 Task: Schedule a meeting for the eco-friendly lifestyle panel.
Action: Mouse moved to (82, 90)
Screenshot: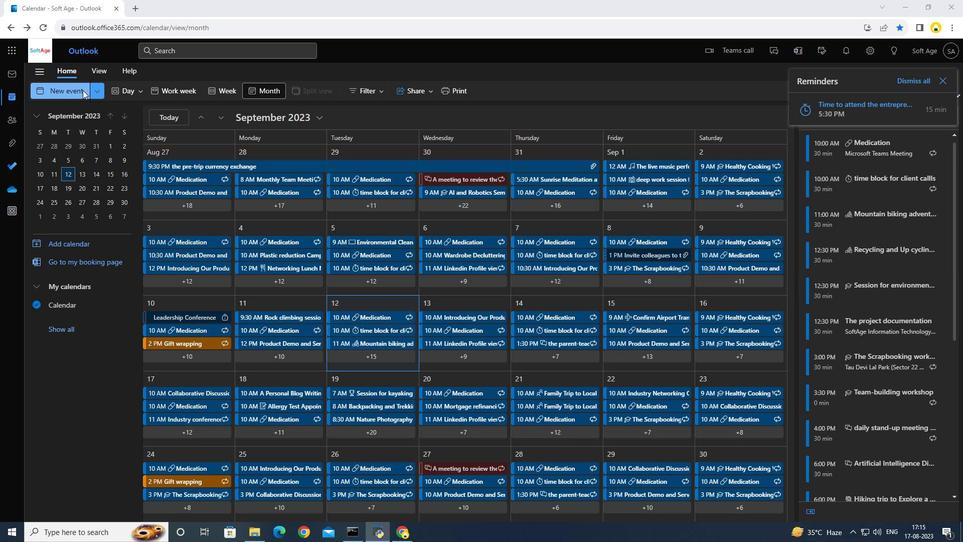 
Action: Mouse pressed left at (82, 90)
Screenshot: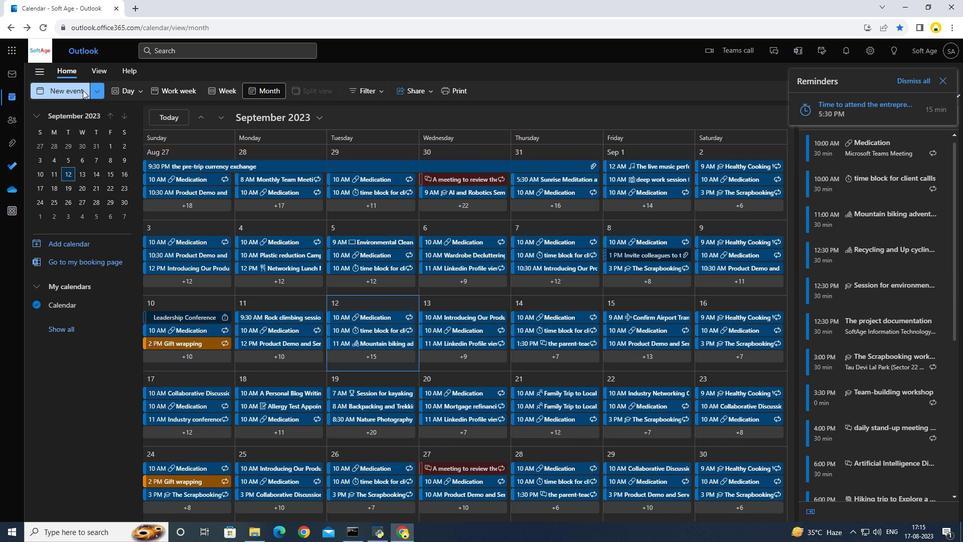 
Action: Mouse moved to (250, 151)
Screenshot: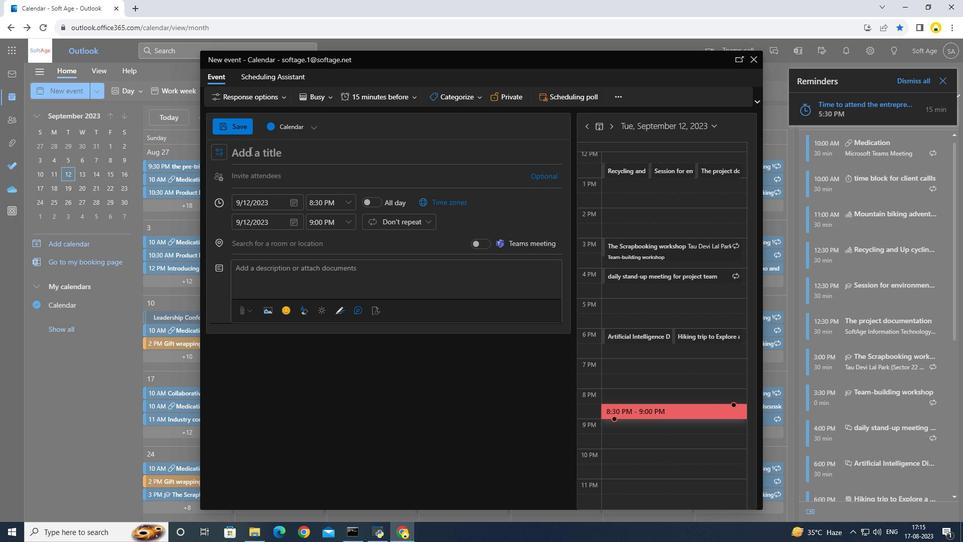 
Action: Mouse pressed left at (250, 151)
Screenshot: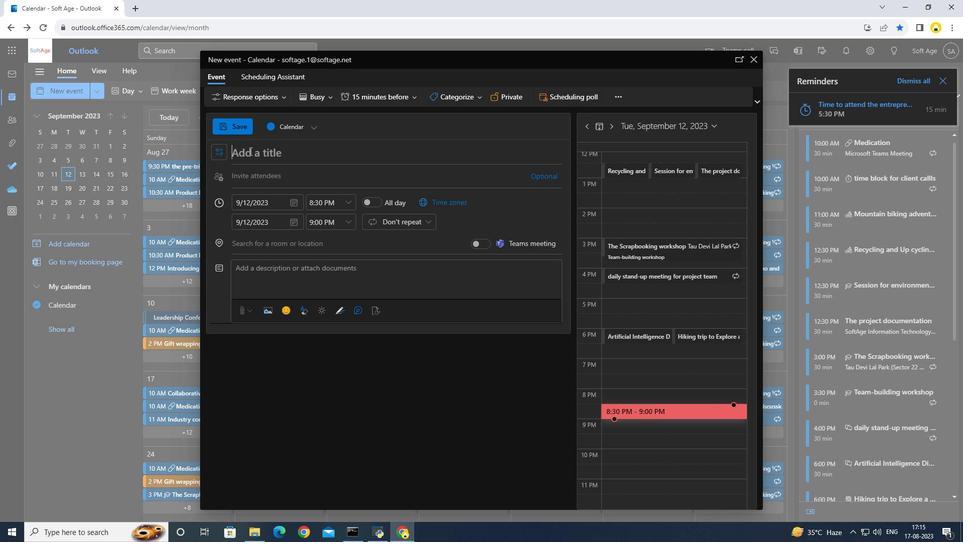 
Action: Mouse moved to (250, 168)
Screenshot: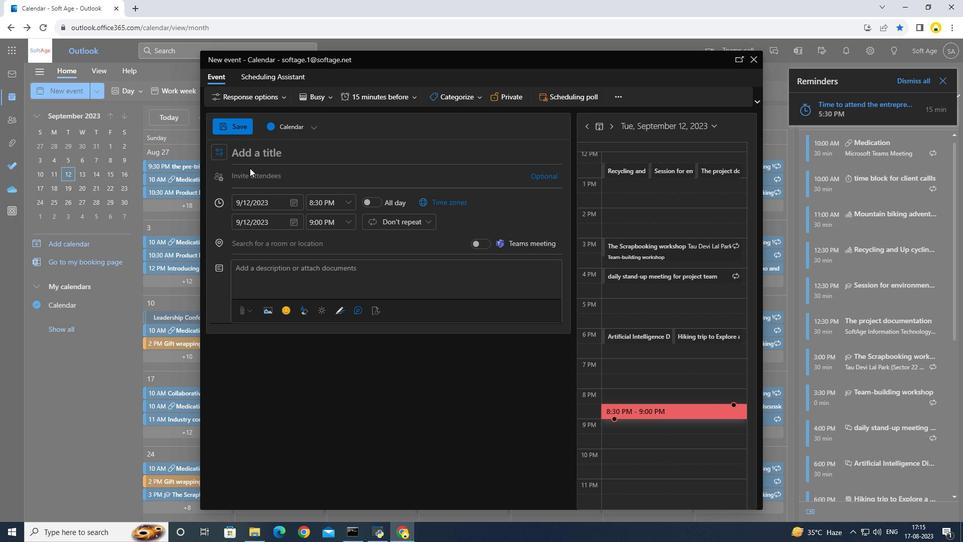 
Action: Key pressed <Key.caps_lock>E<Key.caps_lock>c
Screenshot: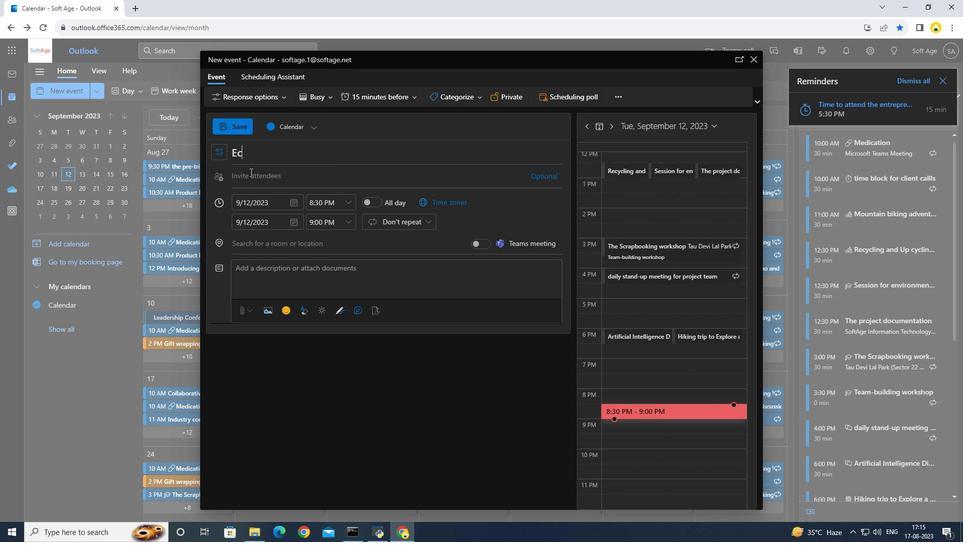 
Action: Mouse moved to (250, 172)
Screenshot: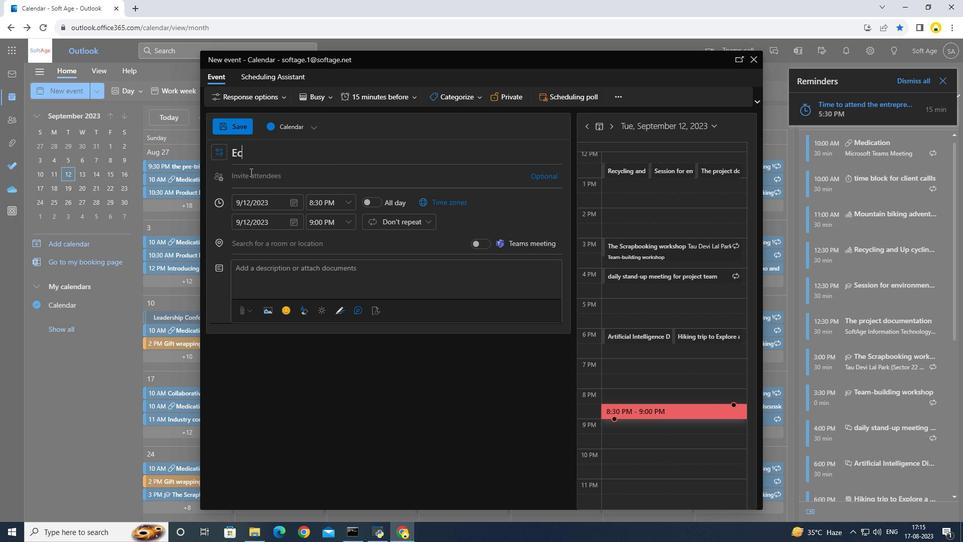 
Action: Key pressed o<Key.space>friendly<Key.space><Key.caps_lock>L<Key.caps_lock>ifestyle<Key.space>panel
Screenshot: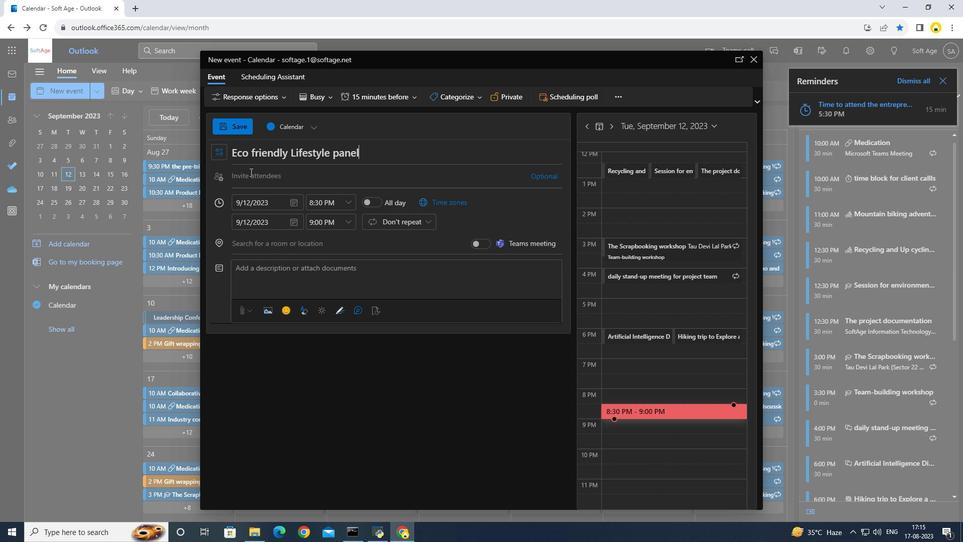 
Action: Mouse moved to (227, 145)
Screenshot: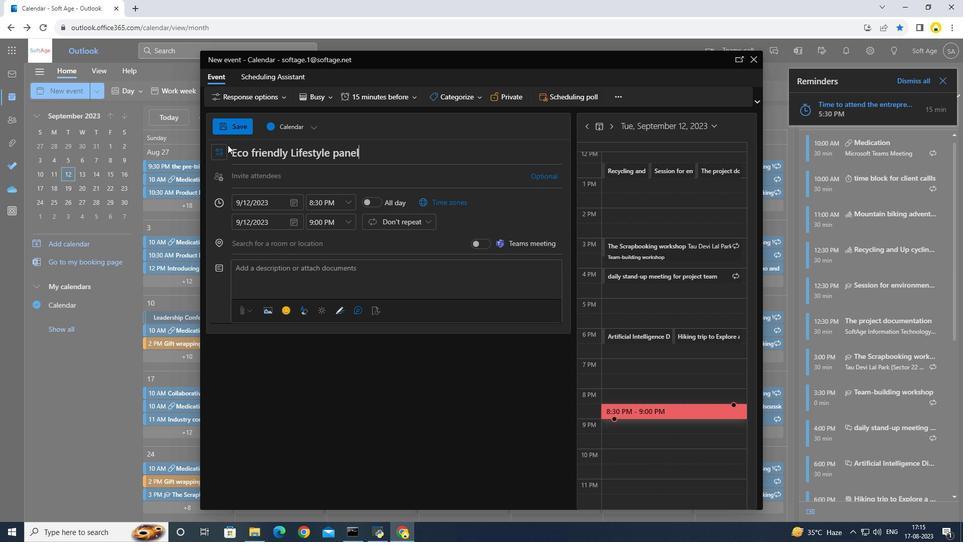 
Action: Mouse pressed left at (227, 145)
Screenshot: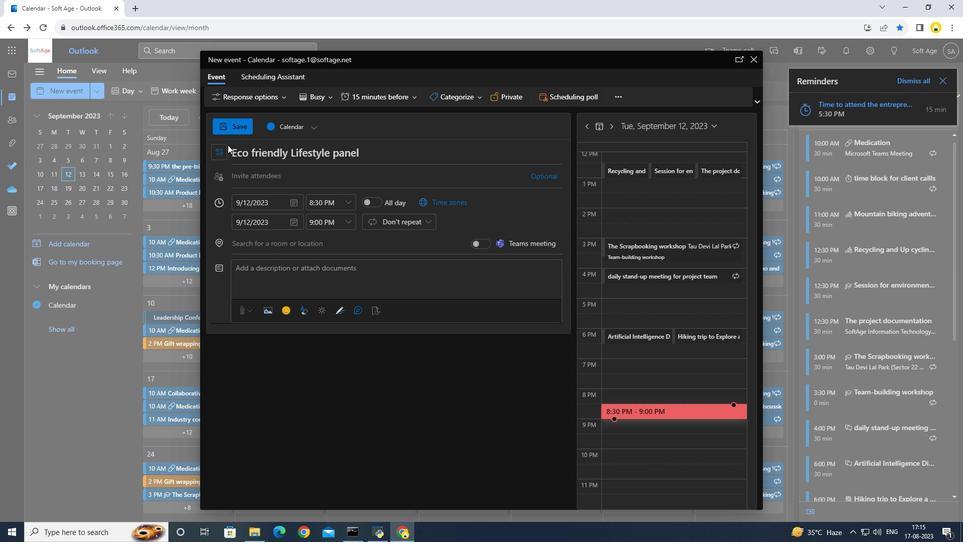 
Action: Mouse moved to (230, 149)
Screenshot: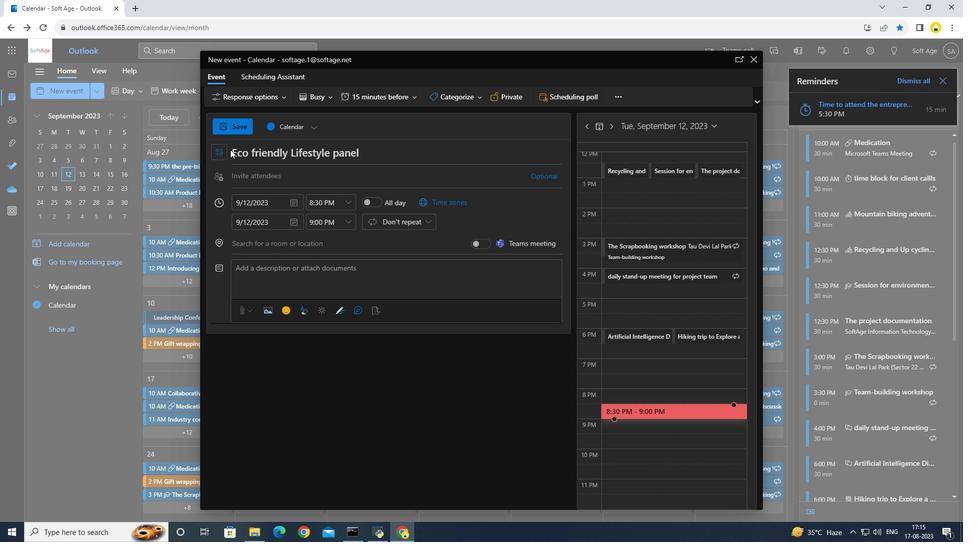 
Action: Mouse pressed left at (230, 149)
Screenshot: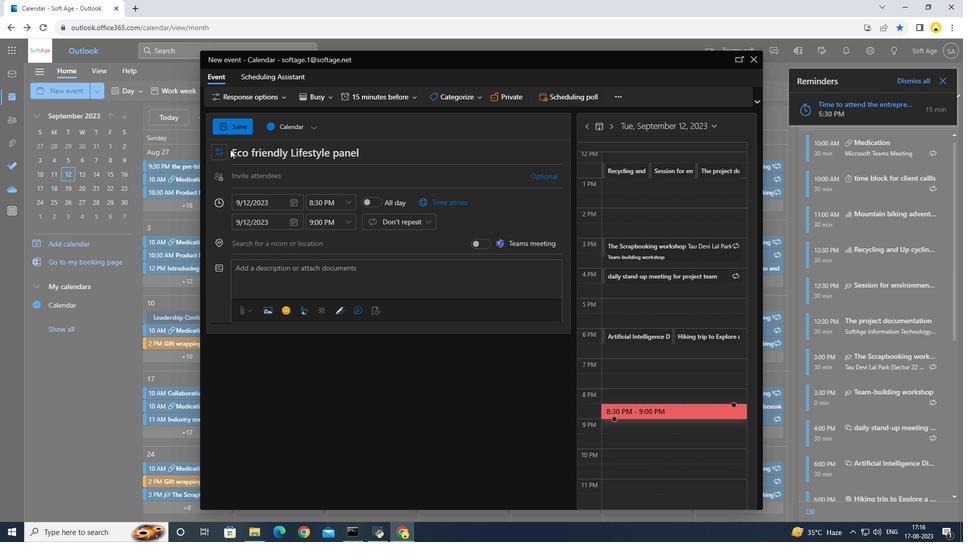 
Action: Mouse moved to (233, 150)
Screenshot: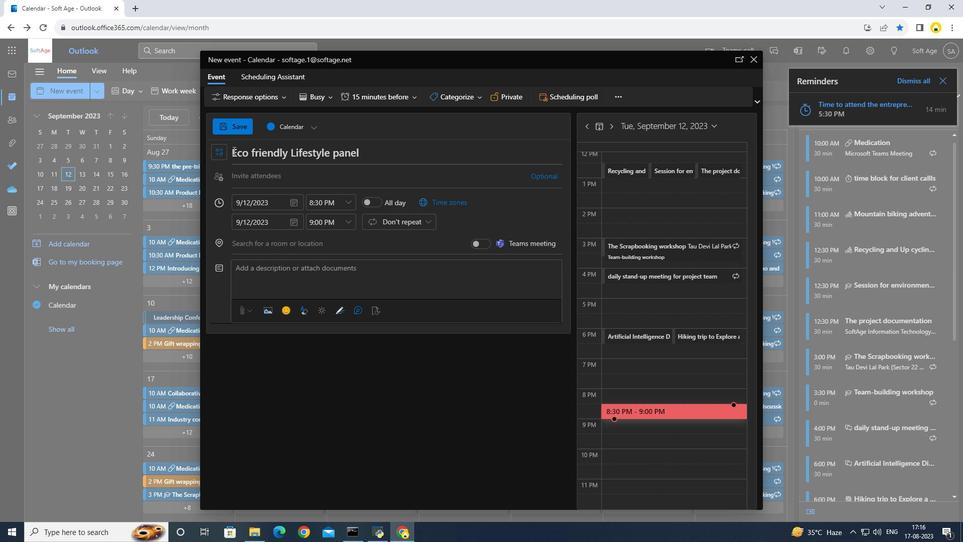 
Action: Mouse pressed left at (233, 150)
Screenshot: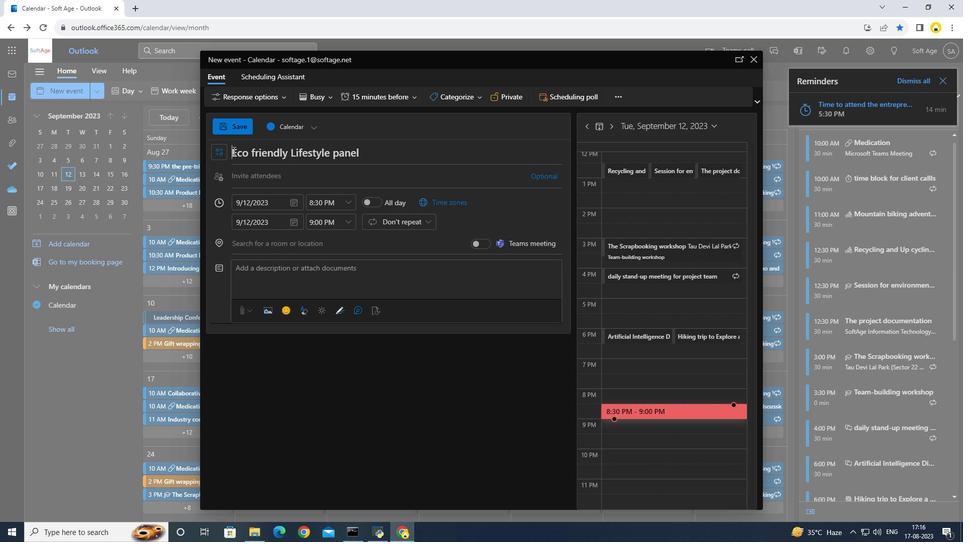 
Action: Key pressed <Key.caps_lock>M<Key.caps_lock>eeting<Key.space>for<Key.space>the<Key.space>
Screenshot: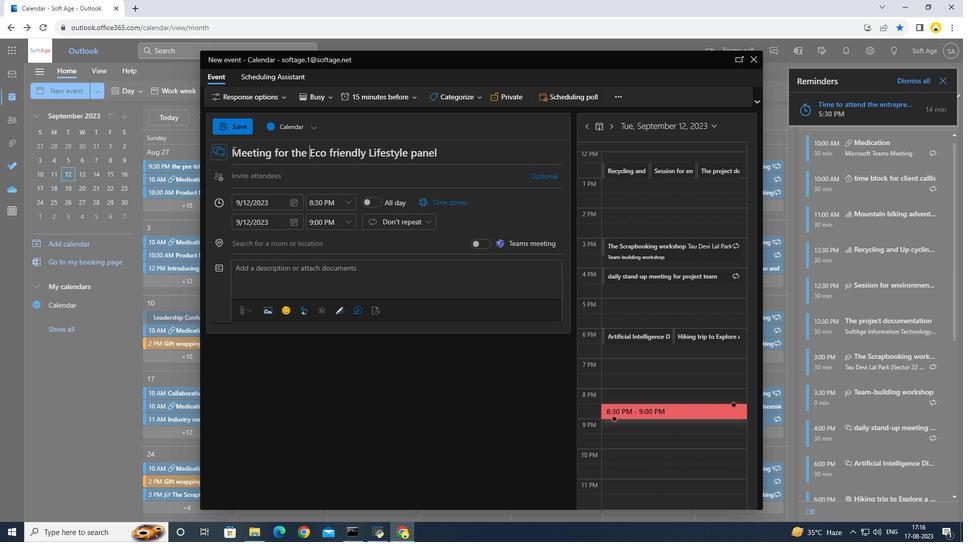 
Action: Mouse moved to (349, 201)
Screenshot: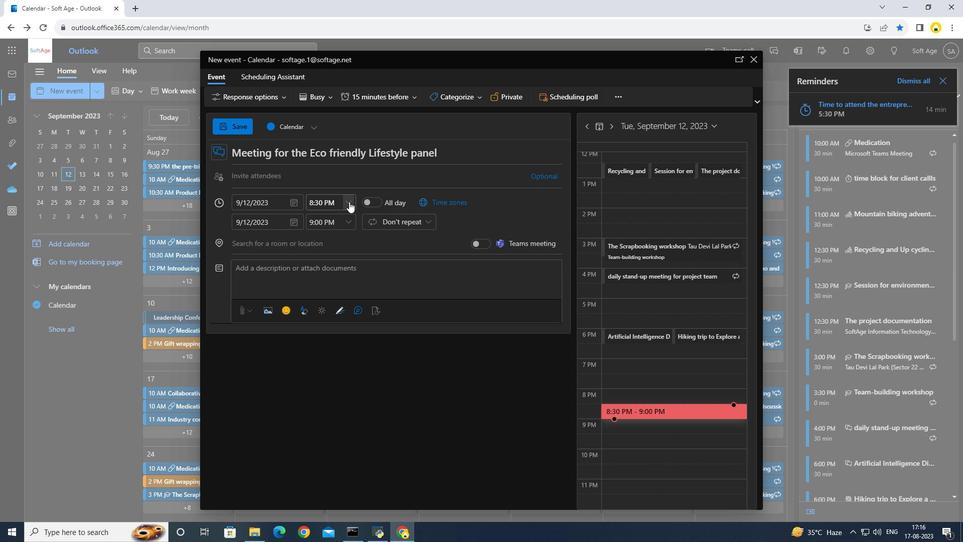 
Action: Mouse pressed left at (349, 201)
Screenshot: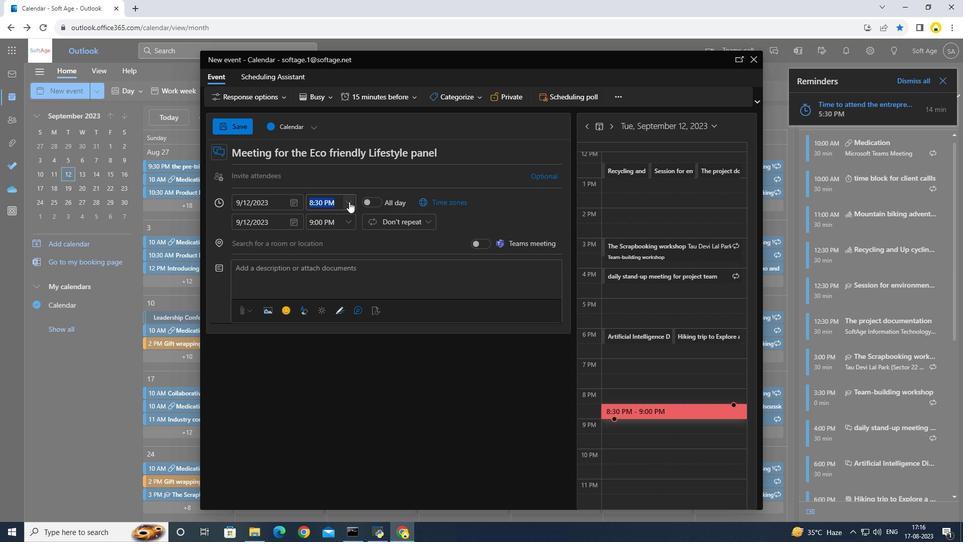 
Action: Mouse moved to (341, 243)
Screenshot: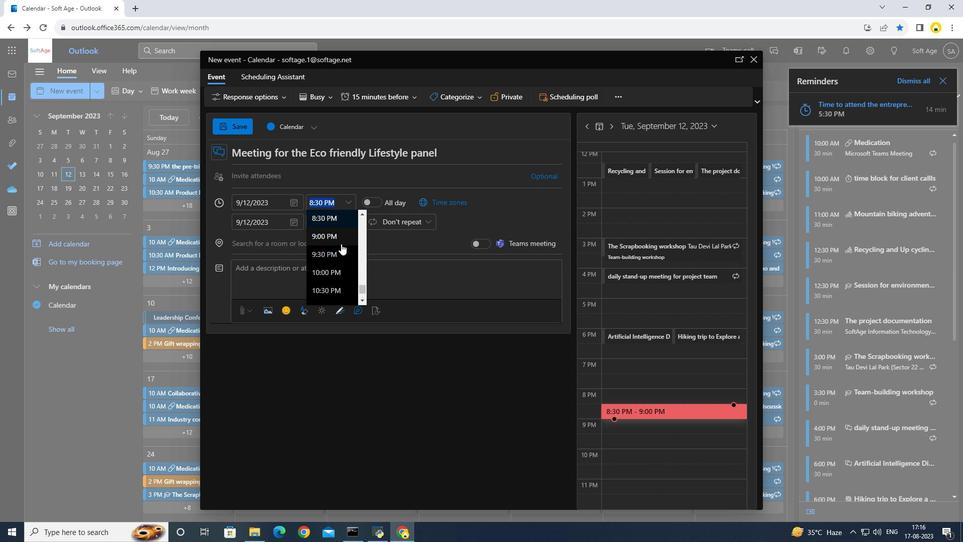
Action: Mouse scrolled (341, 244) with delta (0, 0)
Screenshot: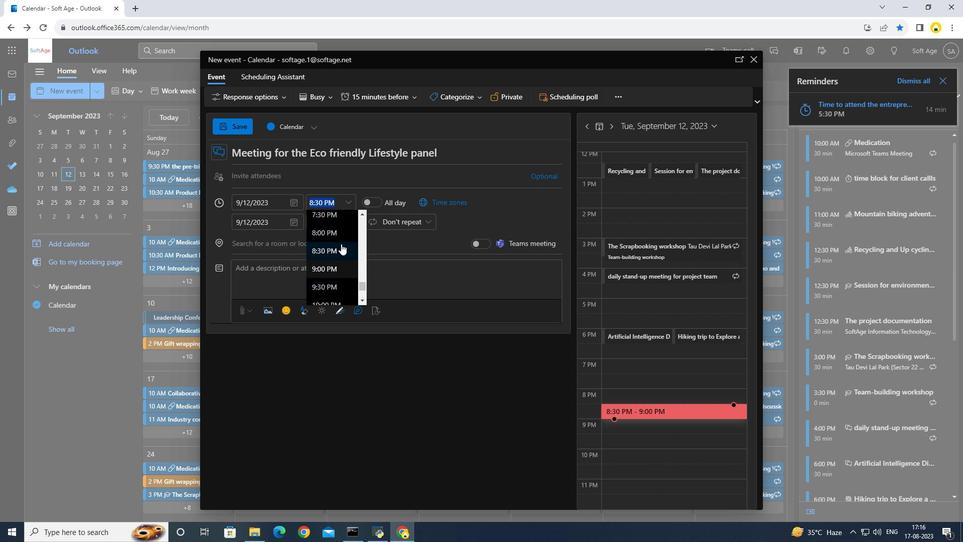 
Action: Mouse moved to (336, 232)
Screenshot: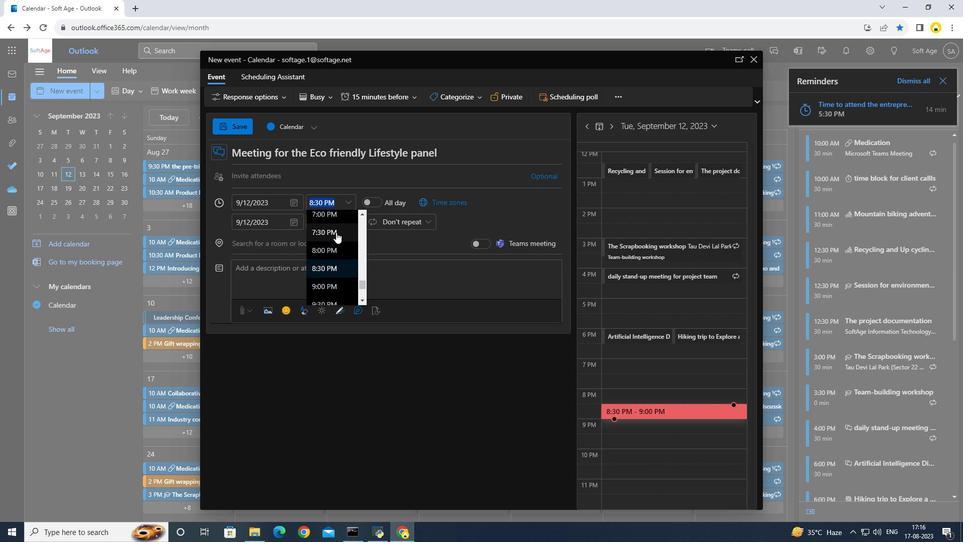
Action: Mouse pressed left at (336, 232)
Screenshot: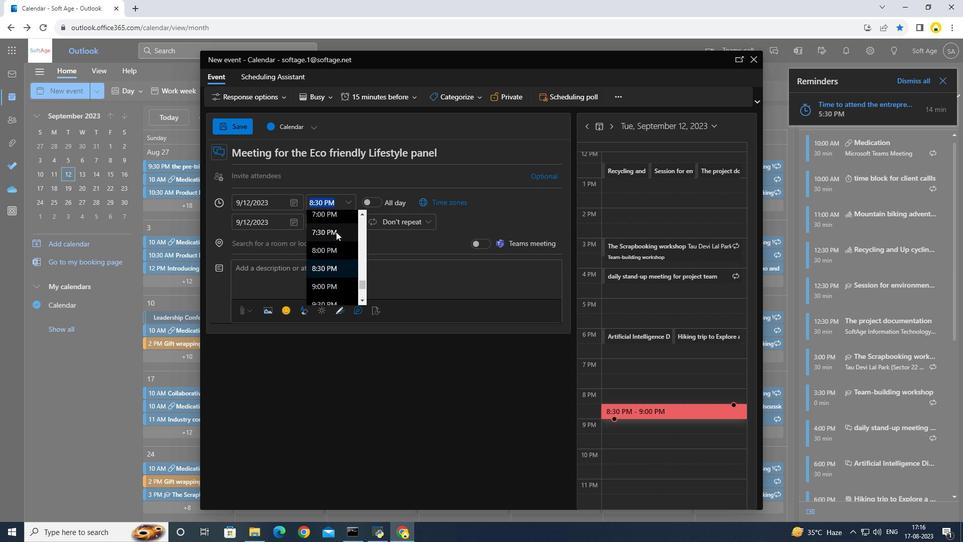
Action: Mouse moved to (252, 127)
Screenshot: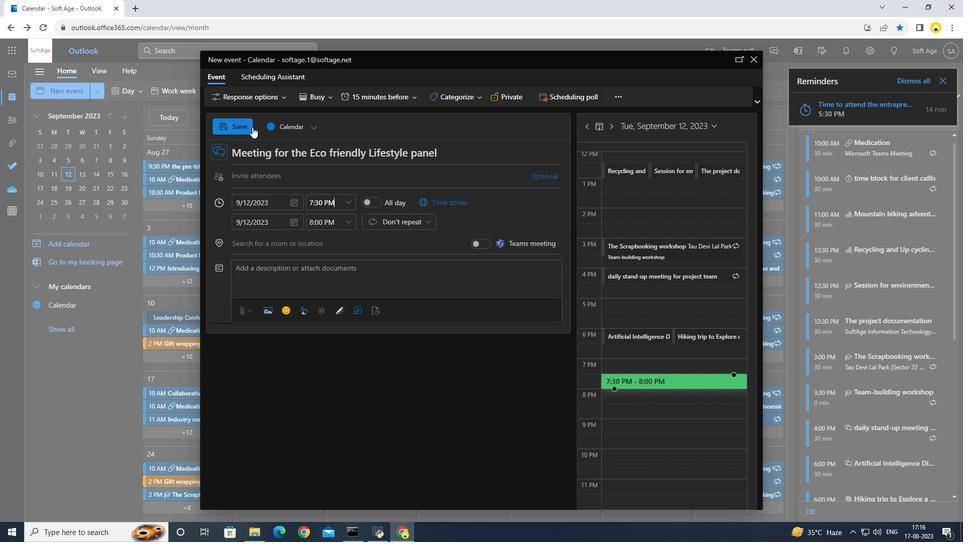 
Action: Mouse pressed left at (252, 127)
Screenshot: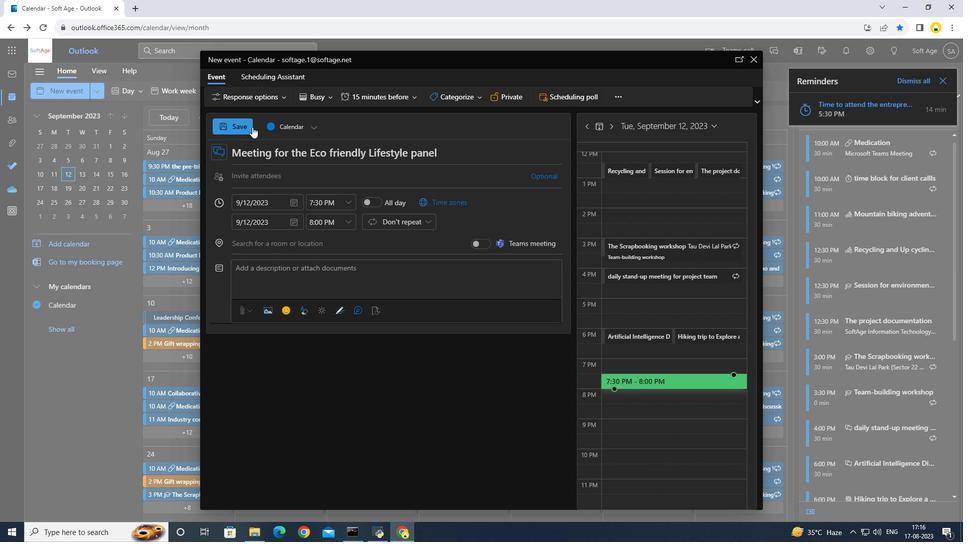 
